 Task: Create a project with template Project Timeline with name TranceTech with privacy Public and in the team Recorders . Create three sections in the project as To-Do, Doing and Done.
Action: Mouse moved to (46, 50)
Screenshot: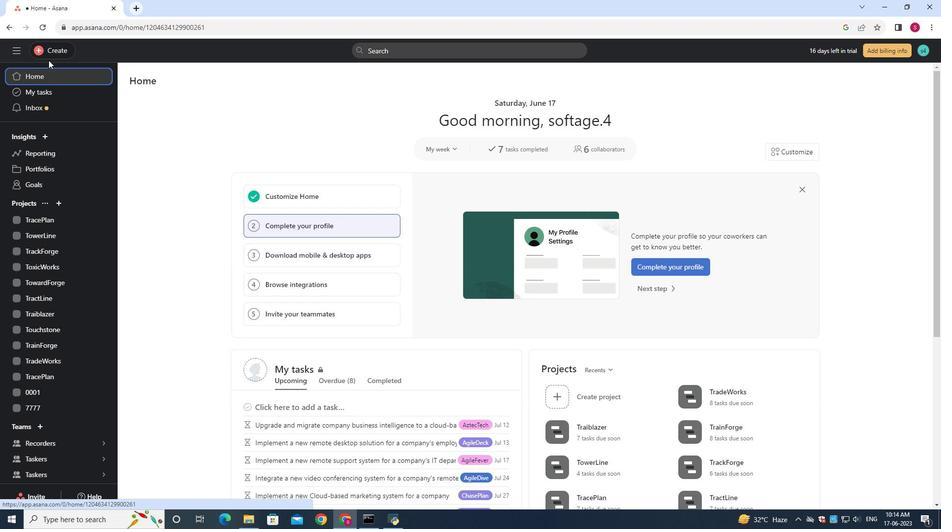 
Action: Mouse pressed left at (46, 50)
Screenshot: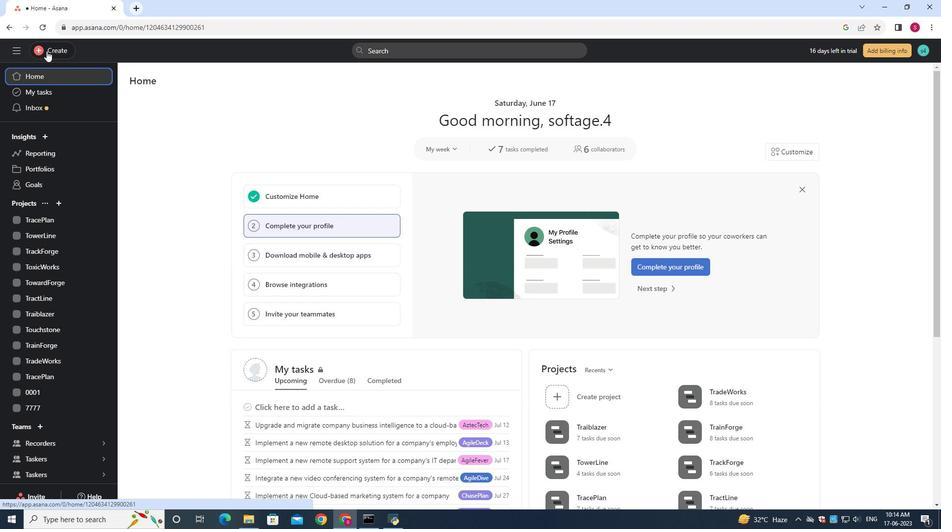 
Action: Mouse moved to (118, 74)
Screenshot: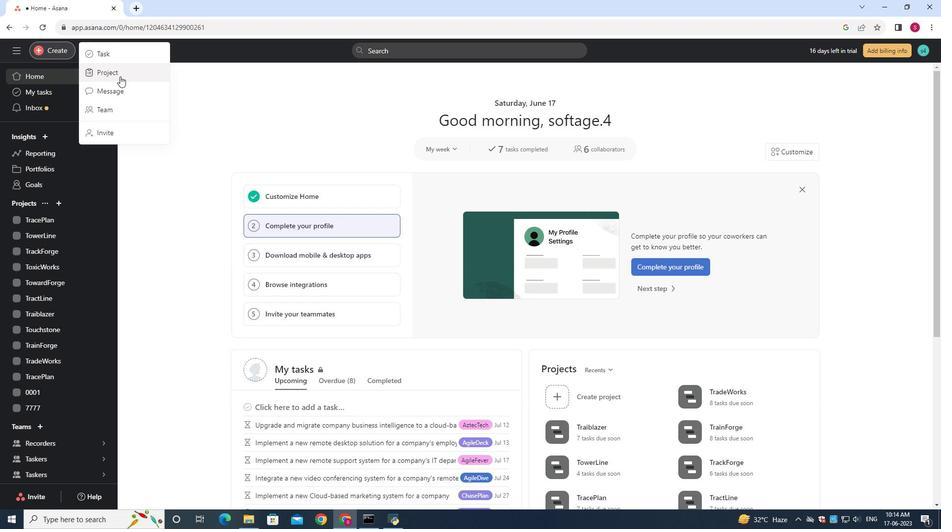 
Action: Mouse pressed left at (118, 74)
Screenshot: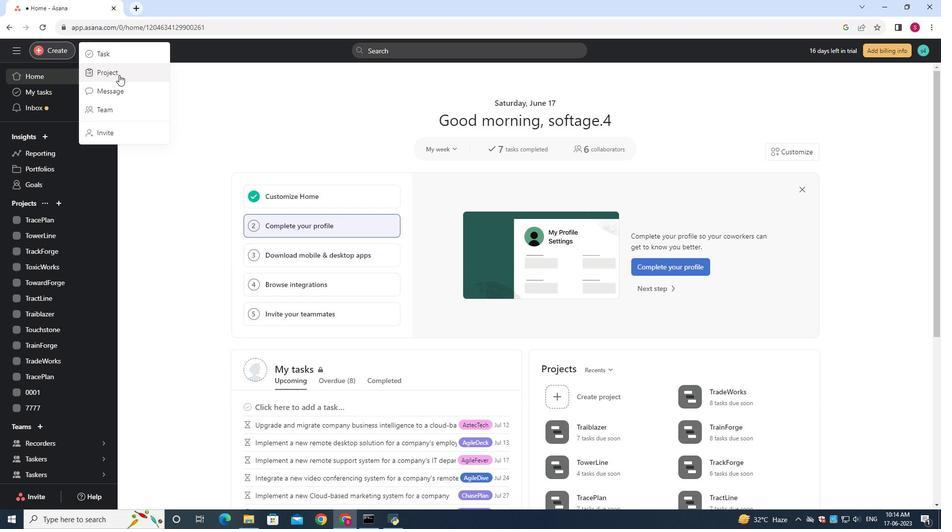 
Action: Mouse moved to (475, 278)
Screenshot: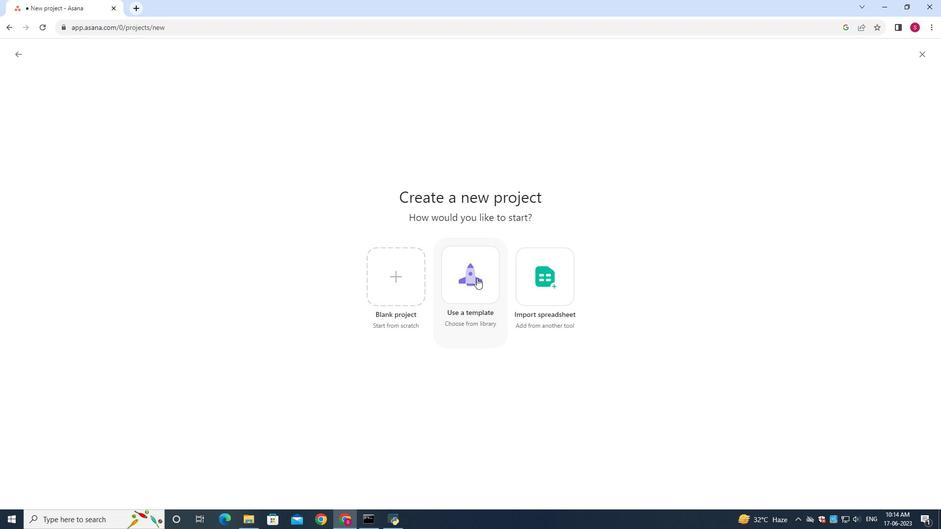
Action: Mouse pressed left at (475, 278)
Screenshot: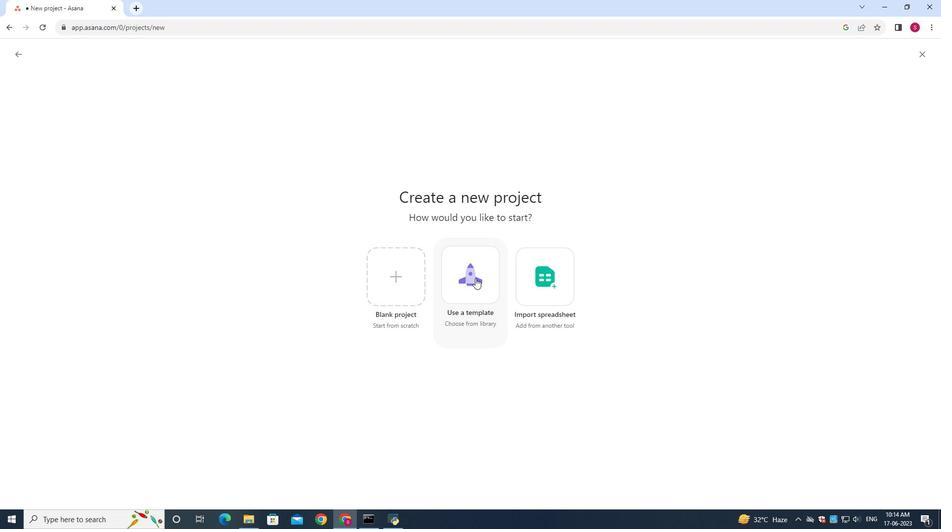 
Action: Mouse moved to (721, 77)
Screenshot: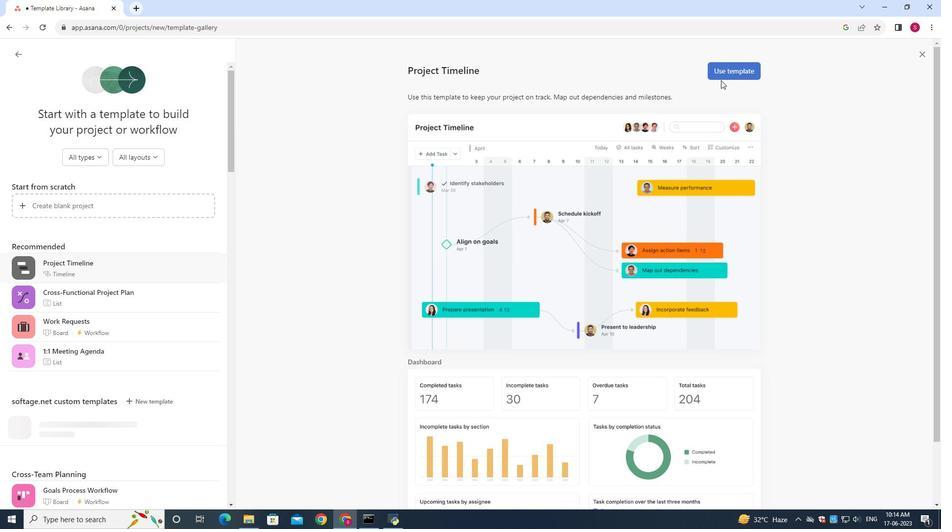 
Action: Mouse pressed left at (721, 77)
Screenshot: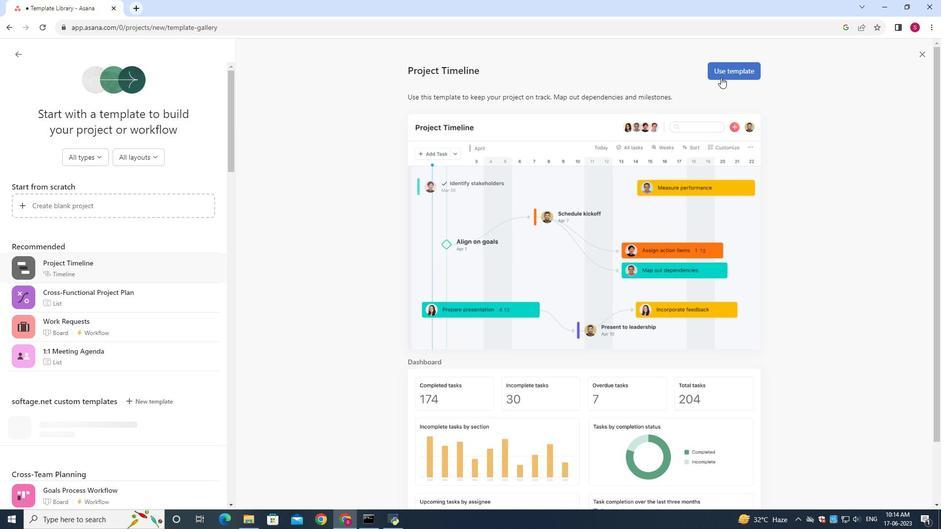 
Action: Mouse moved to (297, 181)
Screenshot: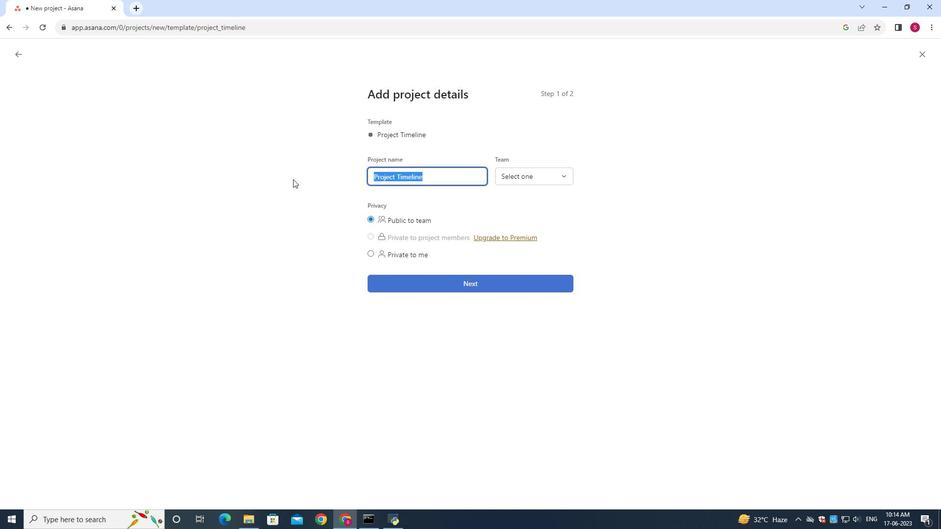 
Action: Key pressed <Key.backspace>
Screenshot: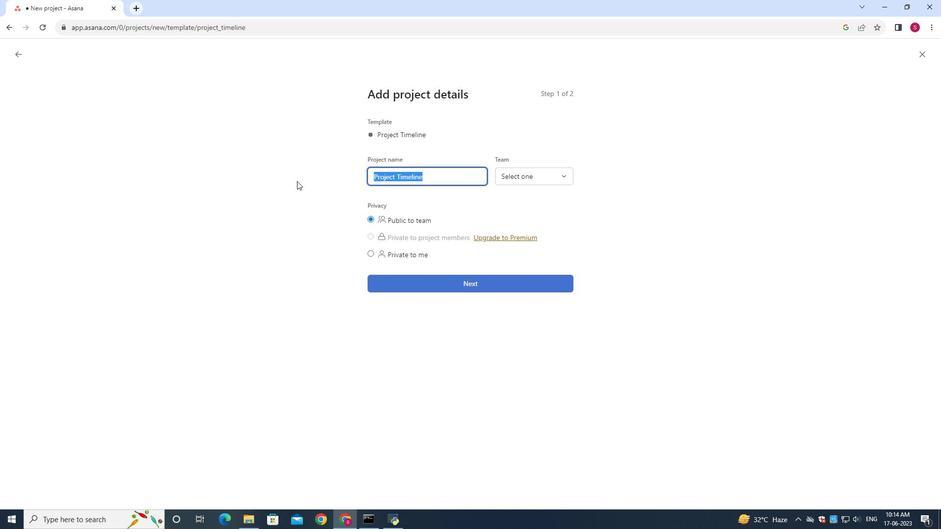 
Action: Mouse moved to (294, 180)
Screenshot: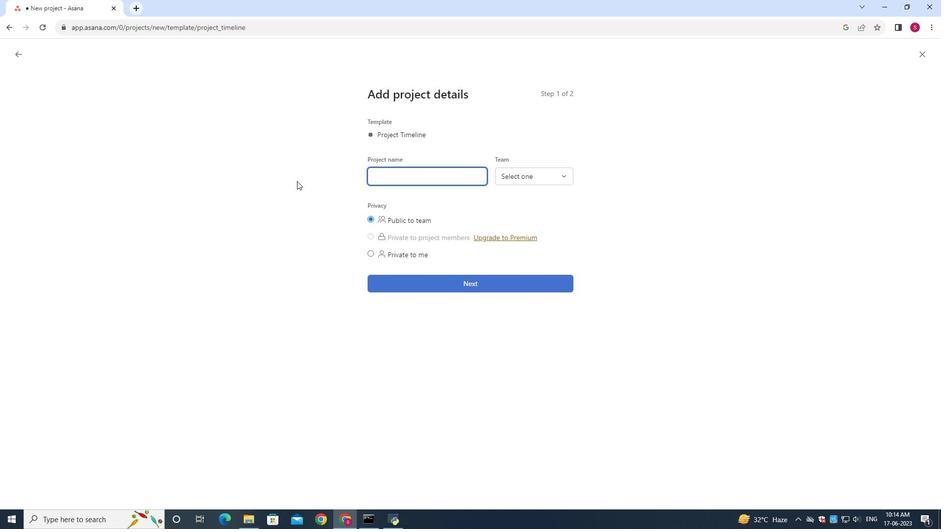 
Action: Key pressed <Key.shift><Key.shift><Key.shift><Key.shift><Key.shift><Key.shift><Key.shift><Key.shift><Key.shift><Key.shift><Key.shift><Key.shift><Key.shift><Key.shift><Key.shift><Key.shift><Key.shift><Key.shift><Key.shift><Key.shift><Key.shift><Key.shift><Key.shift><Key.shift><Key.shift><Key.shift><Key.shift><Key.shift><Key.shift><Key.shift><Key.shift><Key.shift><Key.shift><Key.shift><Key.shift><Key.shift><Key.shift><Key.shift><Key.shift><Key.shift><Key.shift><Key.shift><Key.shift><Key.shift><Key.shift><Key.shift><Key.shift><Key.shift><Key.shift><Key.shift><Key.shift><Key.shift><Key.shift><Key.shift><Key.shift><Key.shift><Key.shift><Key.shift><Key.shift><Key.shift><Key.shift>Trance<Key.shift><Key.shift><Key.shift><Key.shift><Key.shift>Tech
Screenshot: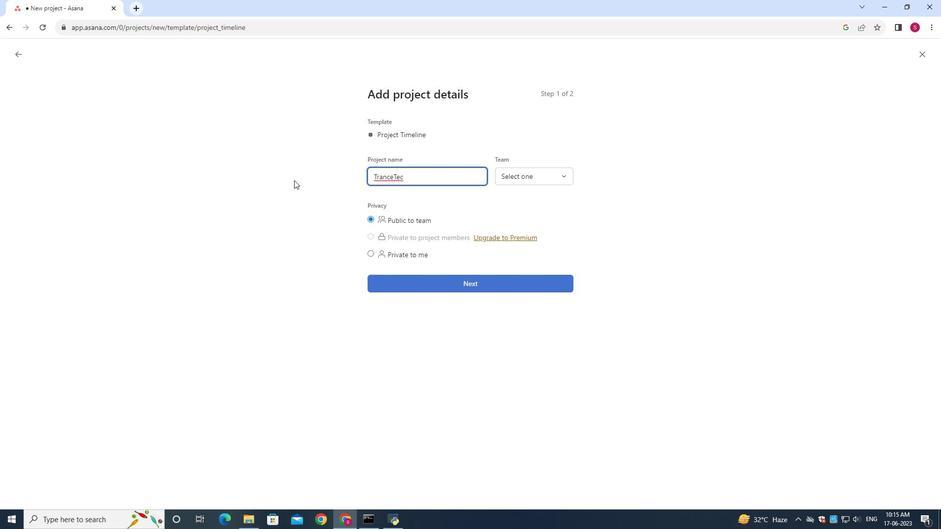 
Action: Mouse moved to (521, 177)
Screenshot: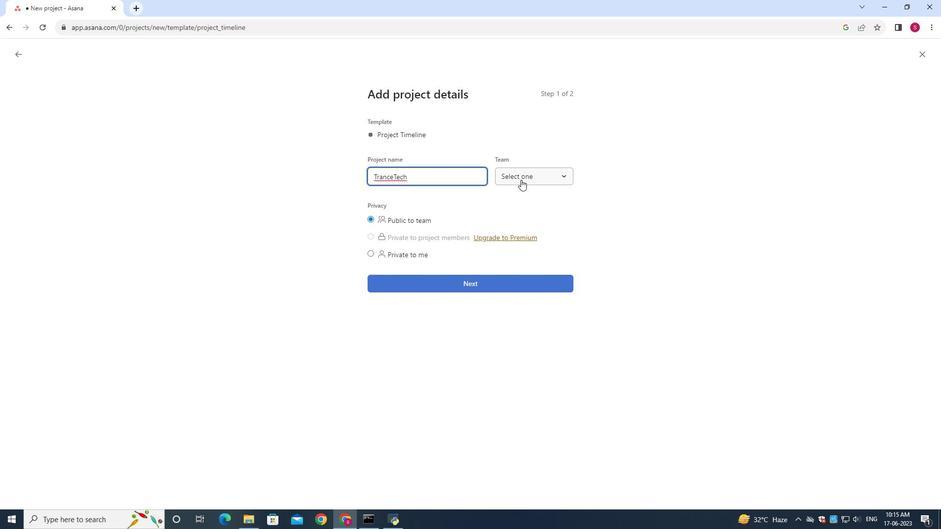 
Action: Mouse pressed left at (521, 177)
Screenshot: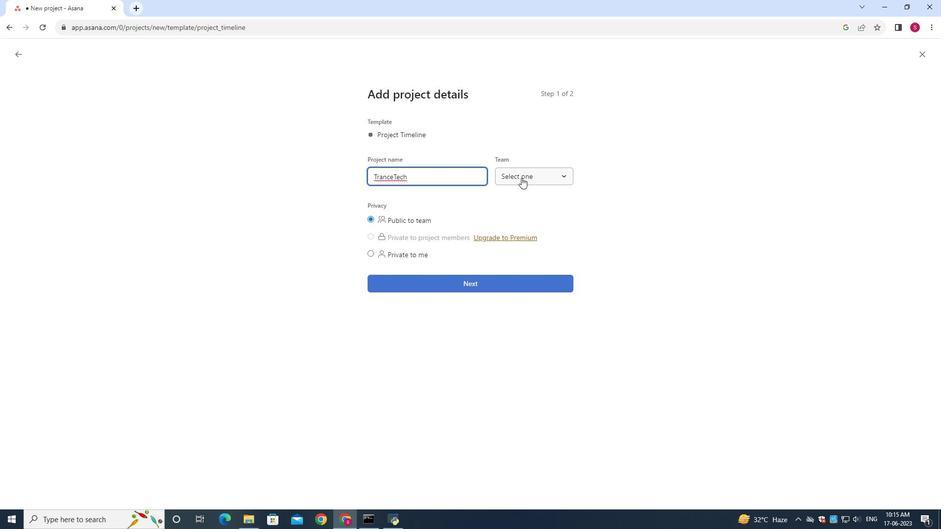
Action: Mouse moved to (528, 243)
Screenshot: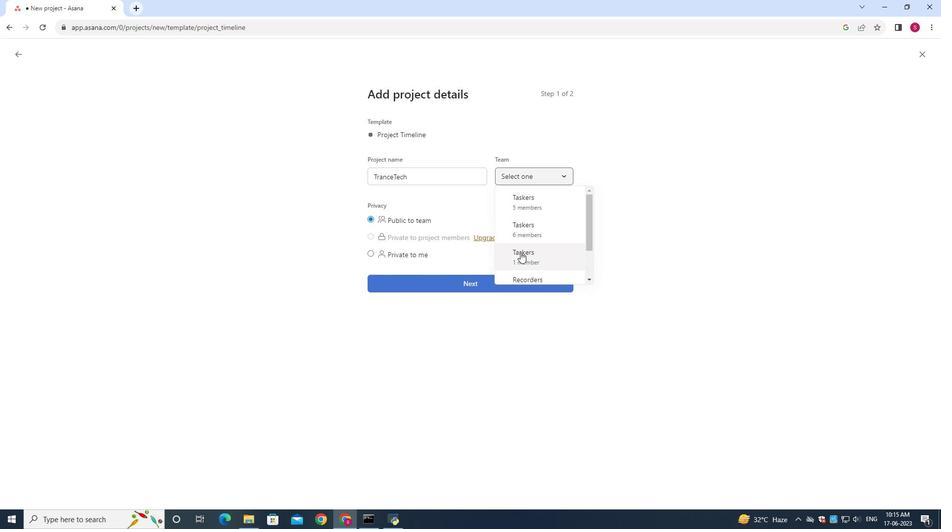 
Action: Mouse scrolled (528, 242) with delta (0, 0)
Screenshot: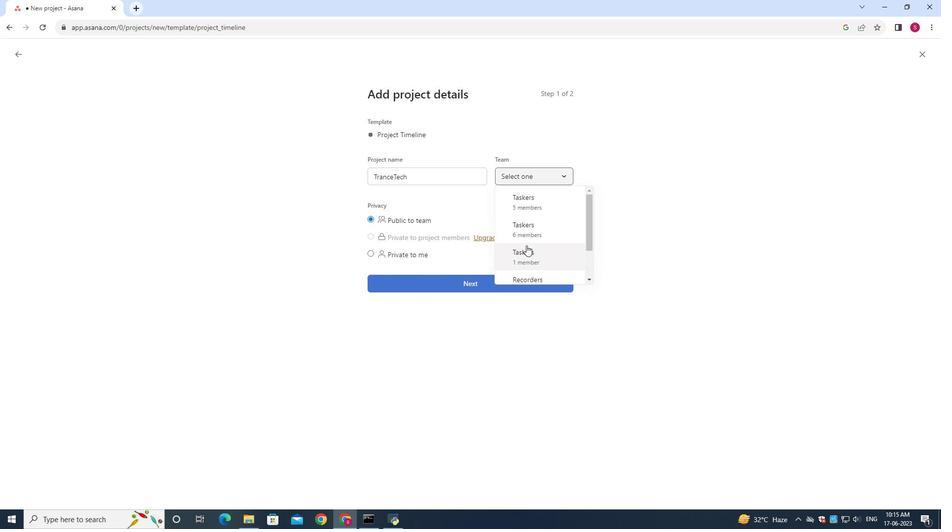 
Action: Mouse scrolled (528, 242) with delta (0, 0)
Screenshot: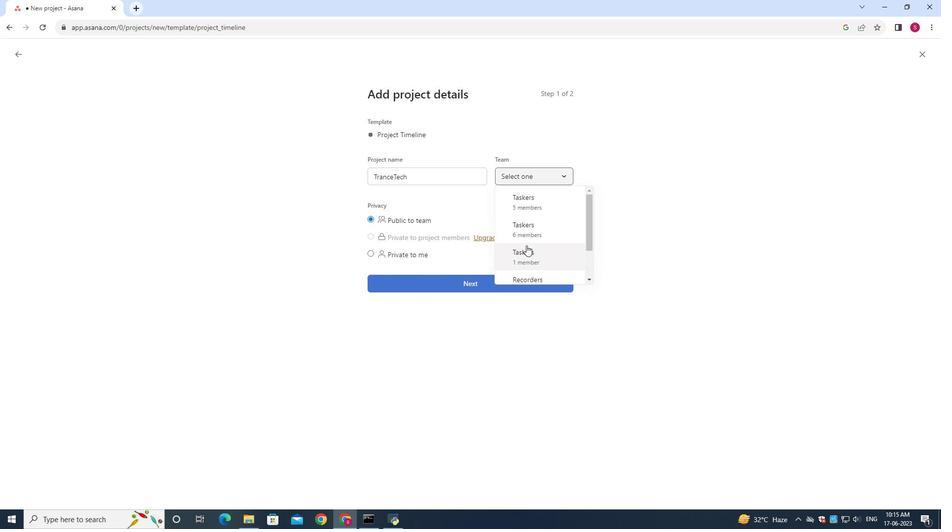 
Action: Mouse moved to (528, 243)
Screenshot: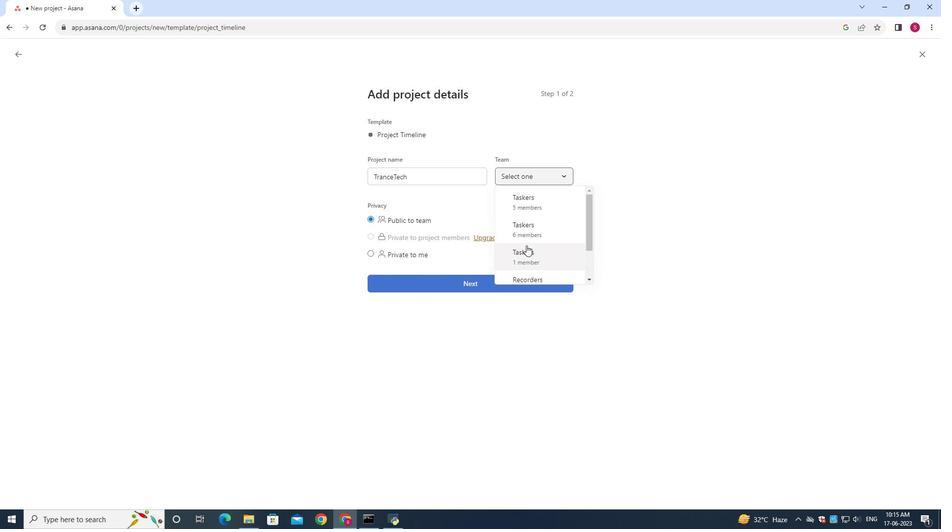 
Action: Mouse scrolled (528, 242) with delta (0, 0)
Screenshot: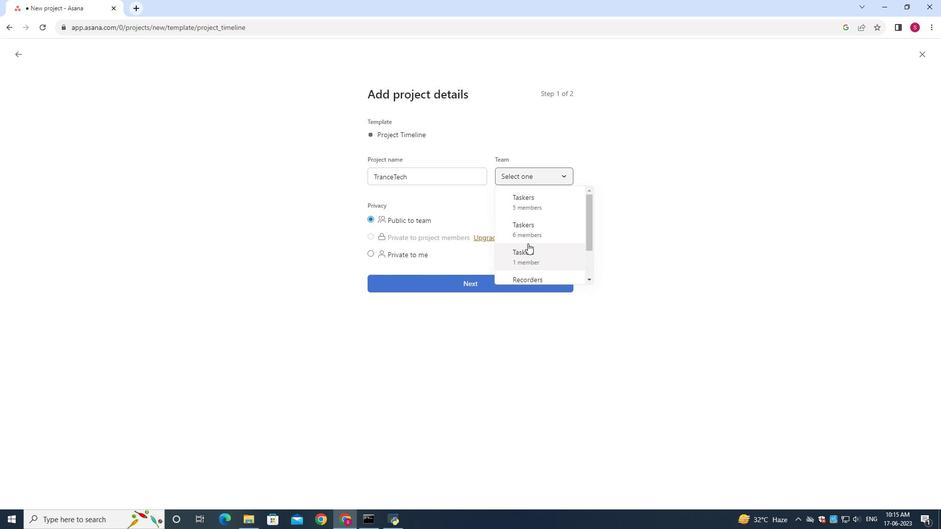 
Action: Mouse scrolled (528, 242) with delta (0, 0)
Screenshot: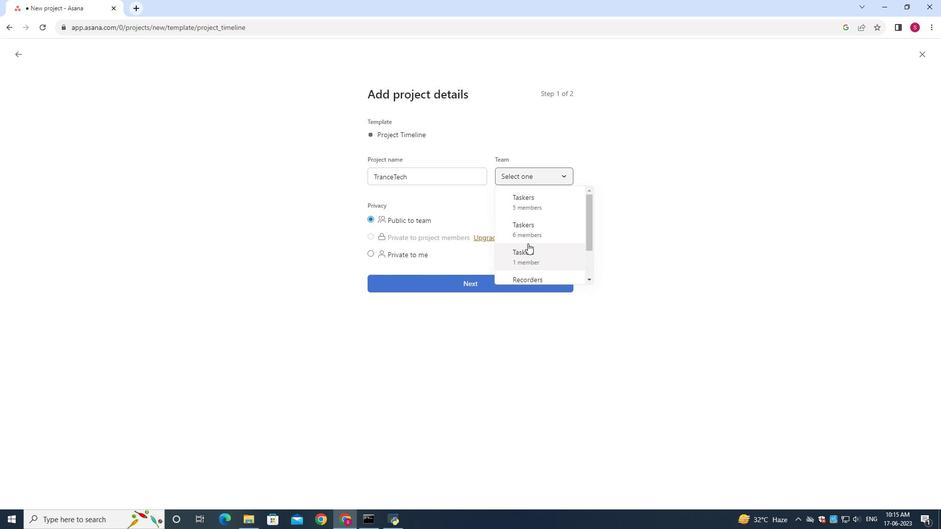 
Action: Mouse scrolled (528, 242) with delta (0, 0)
Screenshot: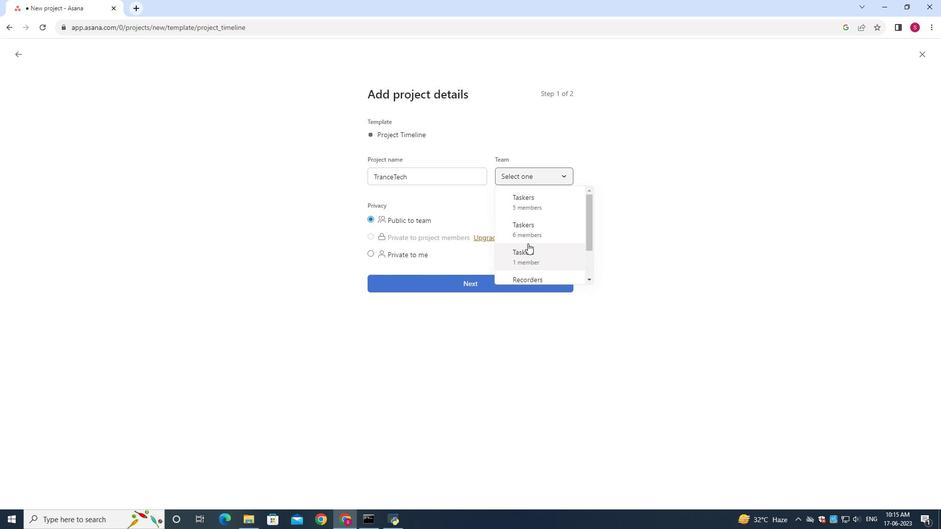 
Action: Mouse scrolled (528, 242) with delta (0, 0)
Screenshot: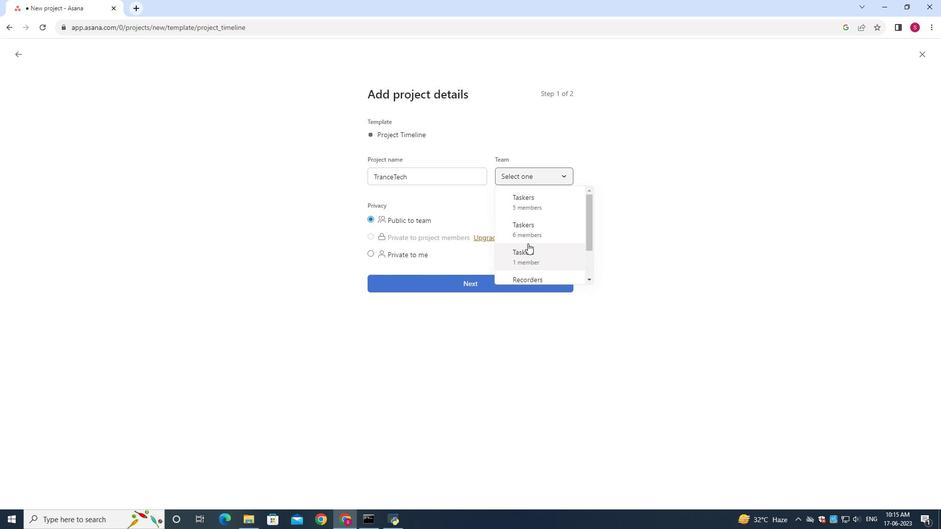 
Action: Mouse moved to (528, 243)
Screenshot: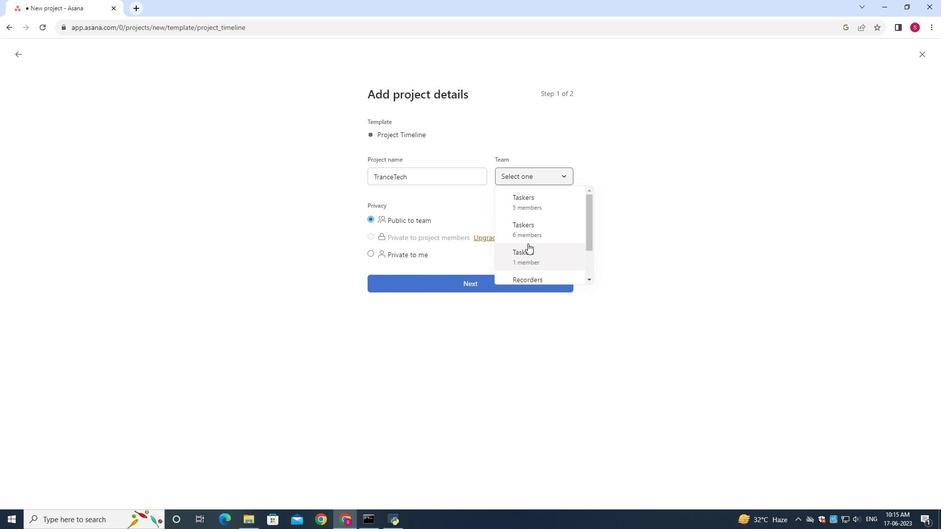 
Action: Mouse scrolled (528, 242) with delta (0, 0)
Screenshot: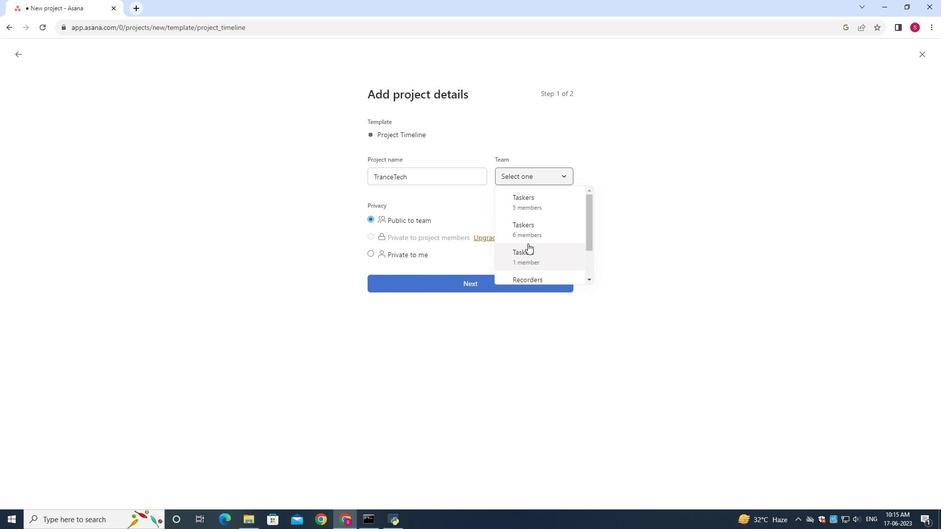 
Action: Mouse moved to (527, 244)
Screenshot: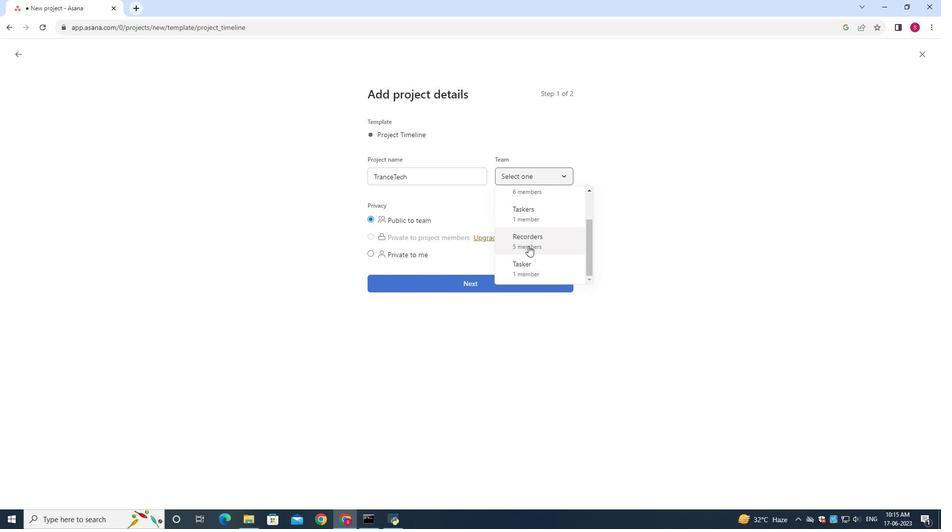 
Action: Mouse pressed left at (527, 244)
Screenshot: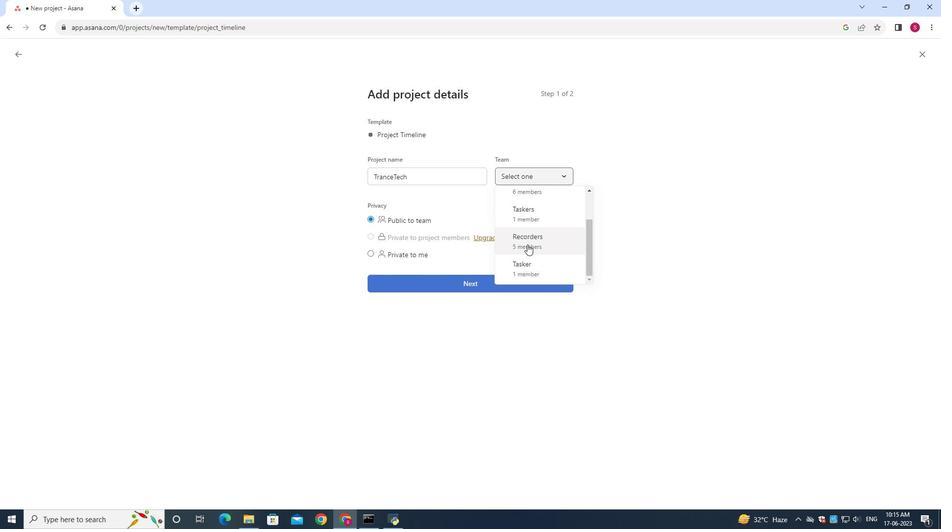 
Action: Mouse moved to (375, 217)
Screenshot: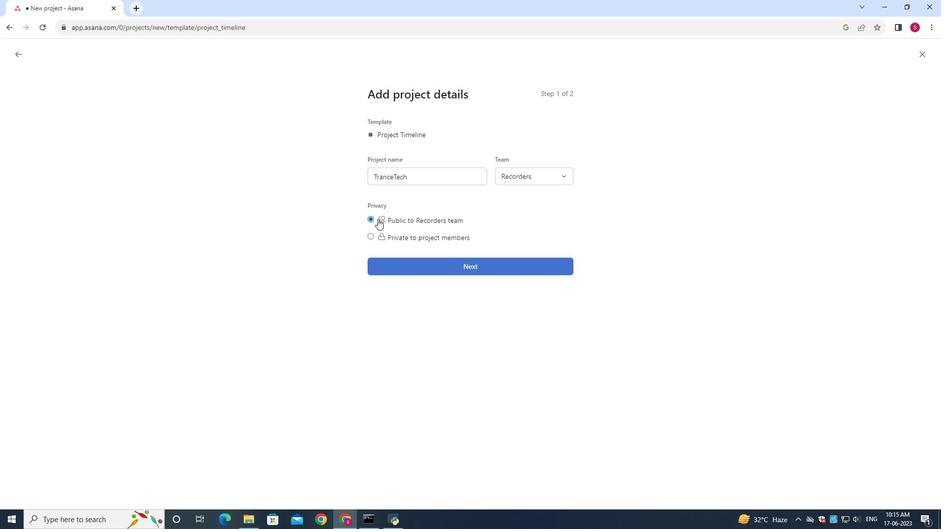 
Action: Mouse pressed left at (375, 217)
Screenshot: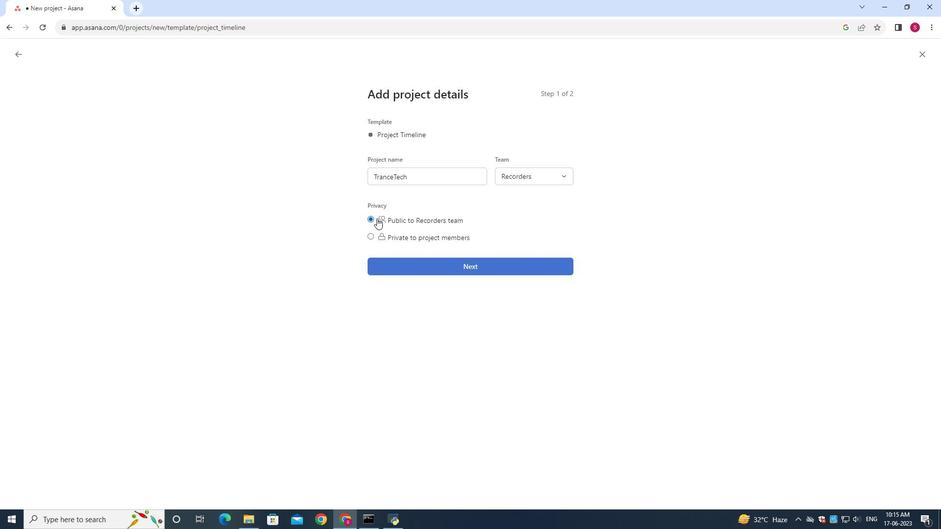 
Action: Mouse moved to (467, 264)
Screenshot: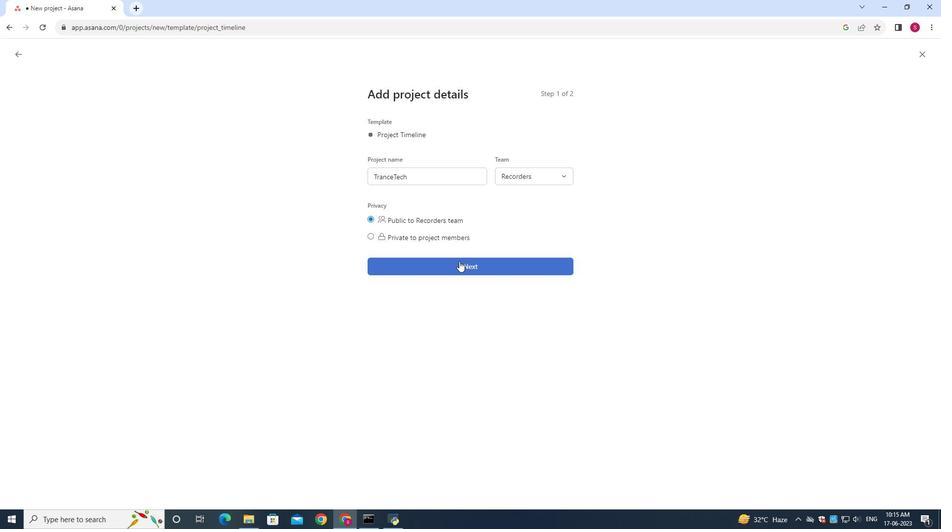 
Action: Mouse pressed left at (467, 264)
Screenshot: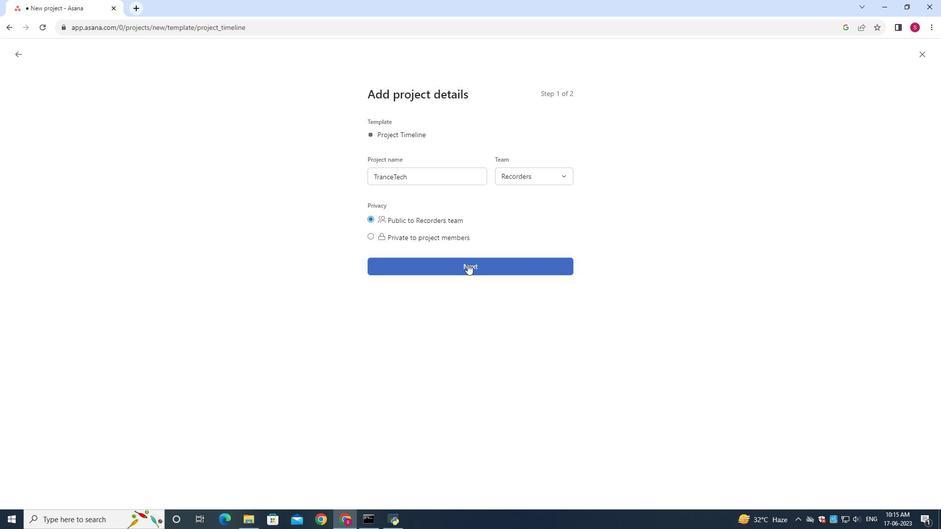 
Action: Mouse moved to (518, 294)
Screenshot: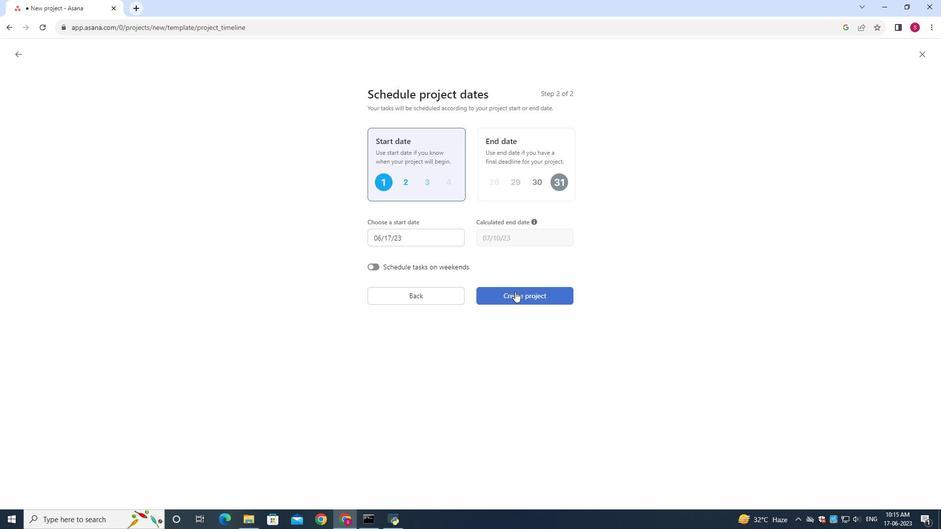 
Action: Mouse pressed left at (518, 294)
Screenshot: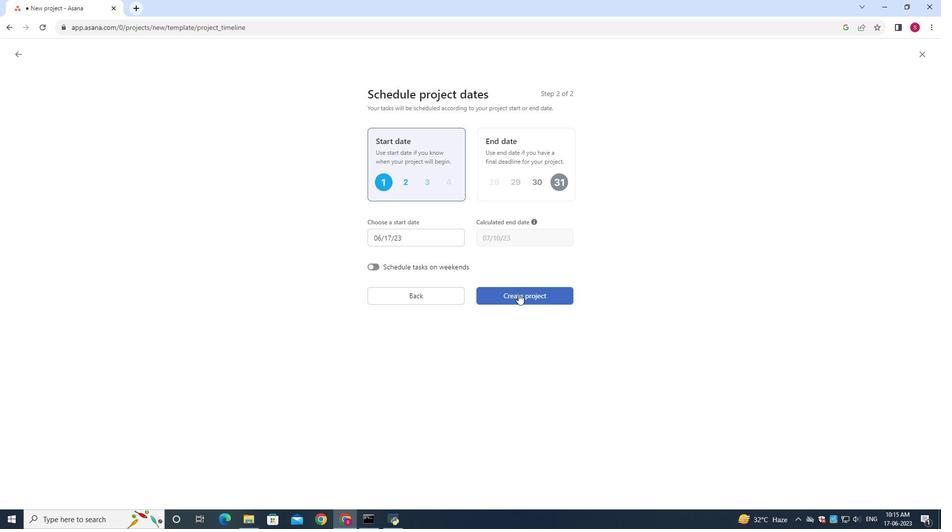 
Action: Mouse moved to (172, 326)
Screenshot: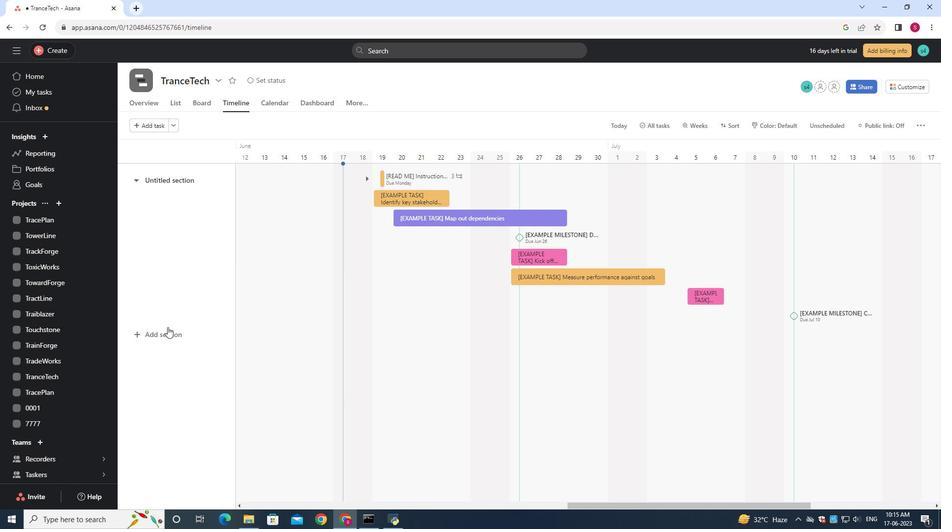 
Action: Mouse scrolled (172, 326) with delta (0, 0)
Screenshot: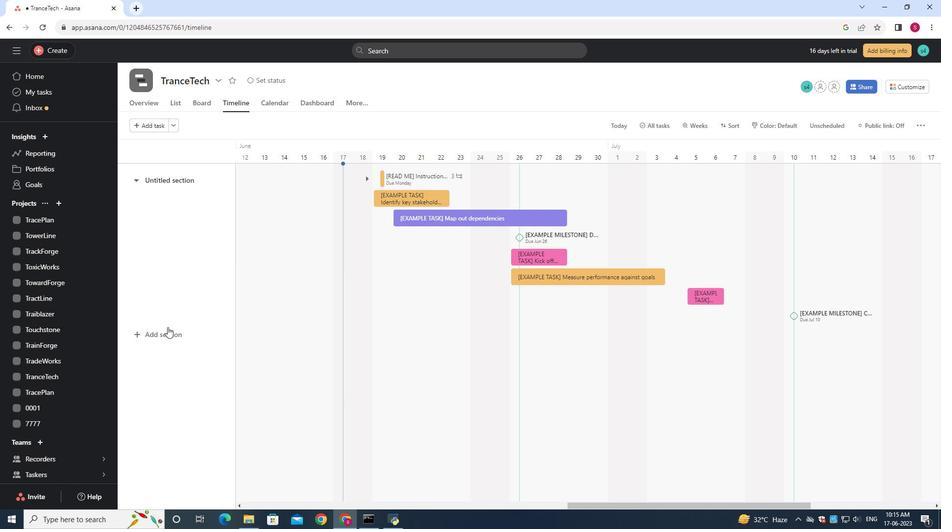 
Action: Mouse moved to (172, 326)
Screenshot: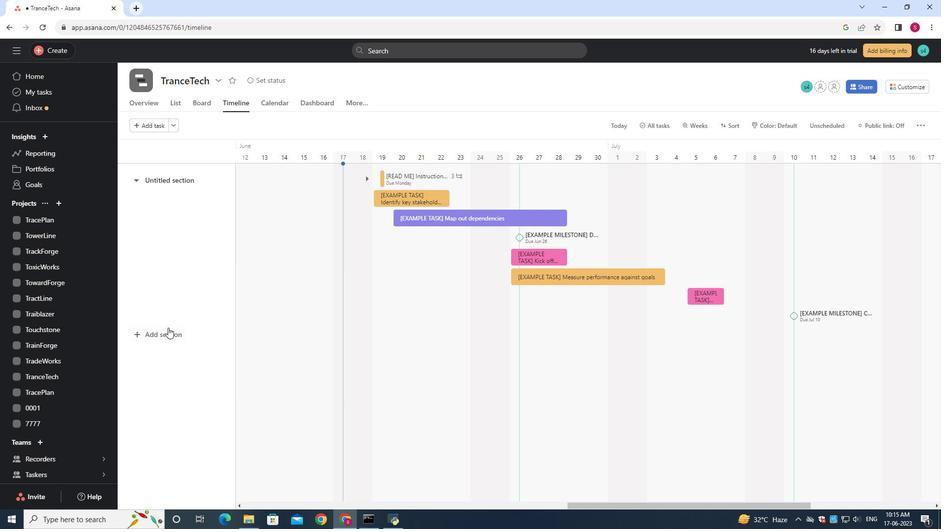 
Action: Mouse scrolled (172, 326) with delta (0, 0)
Screenshot: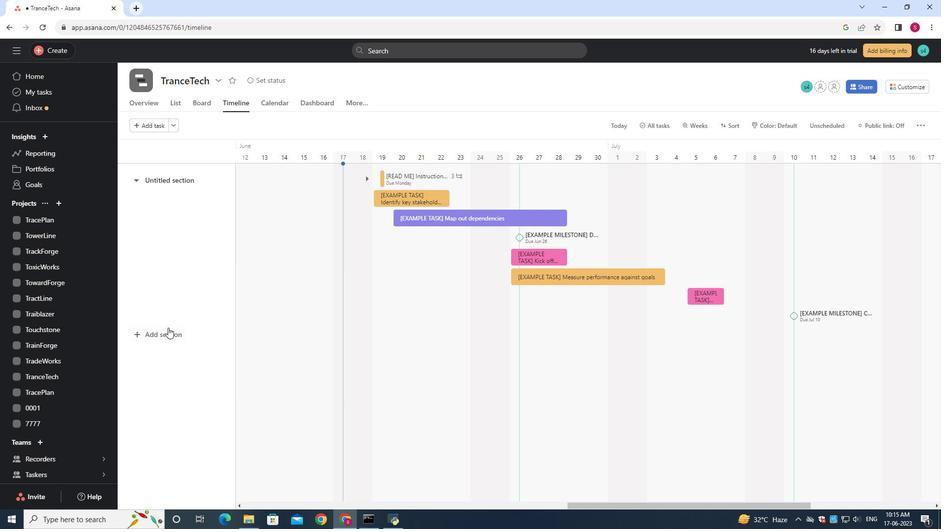 
Action: Mouse moved to (173, 326)
Screenshot: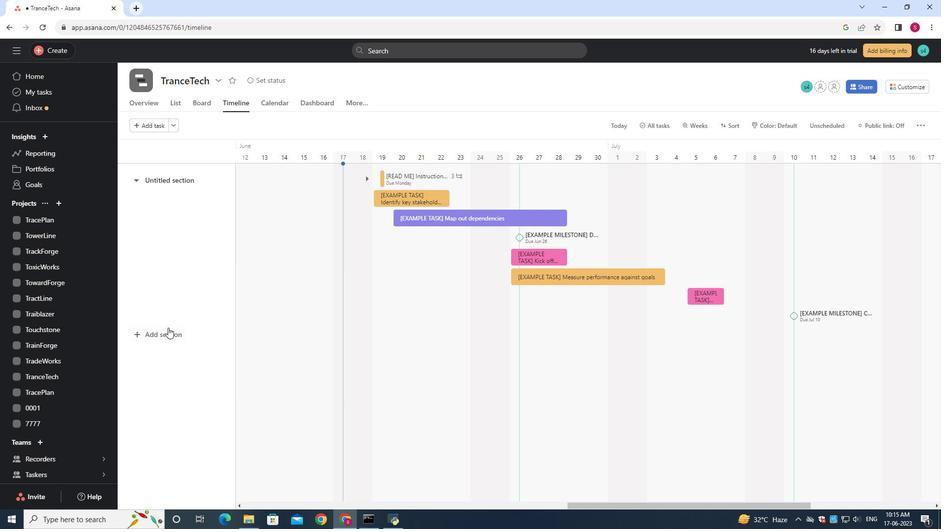 
Action: Mouse scrolled (172, 326) with delta (0, 0)
Screenshot: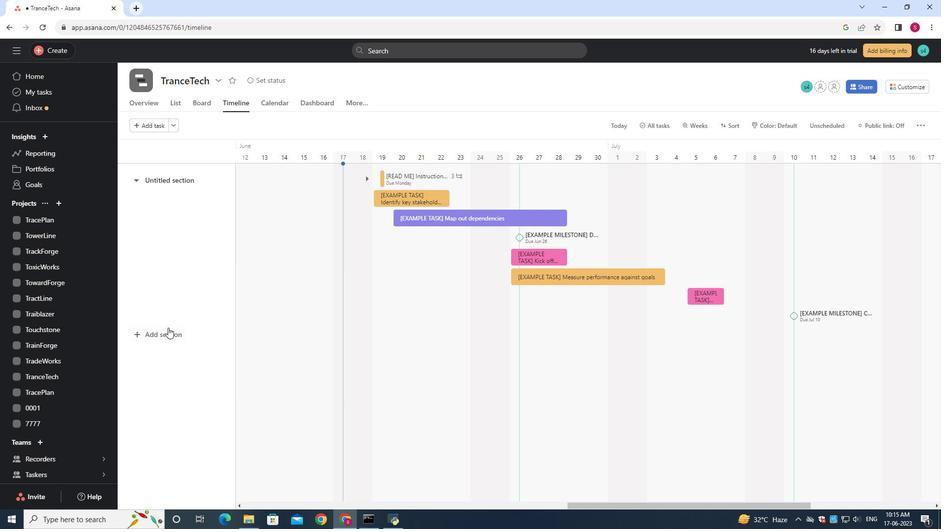 
Action: Mouse moved to (175, 323)
Screenshot: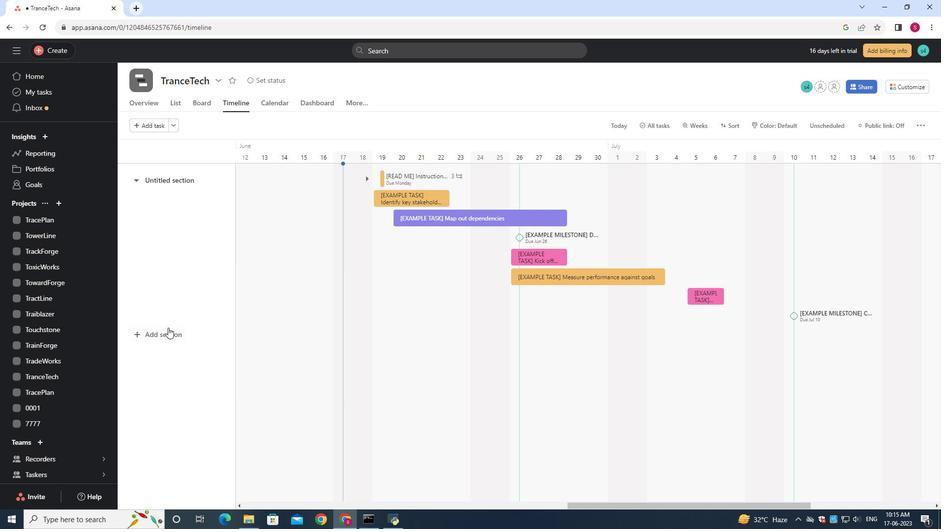 
Action: Mouse scrolled (173, 325) with delta (0, 0)
Screenshot: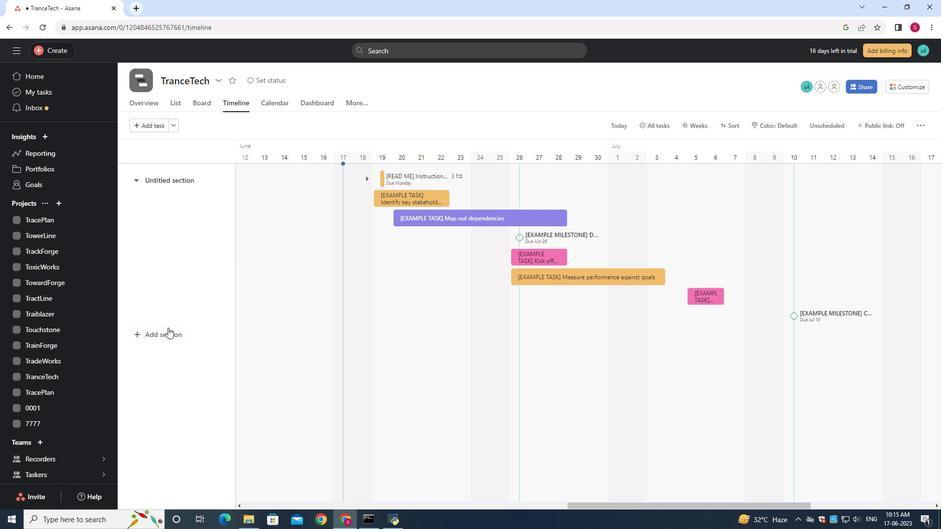 
Action: Mouse moved to (177, 319)
Screenshot: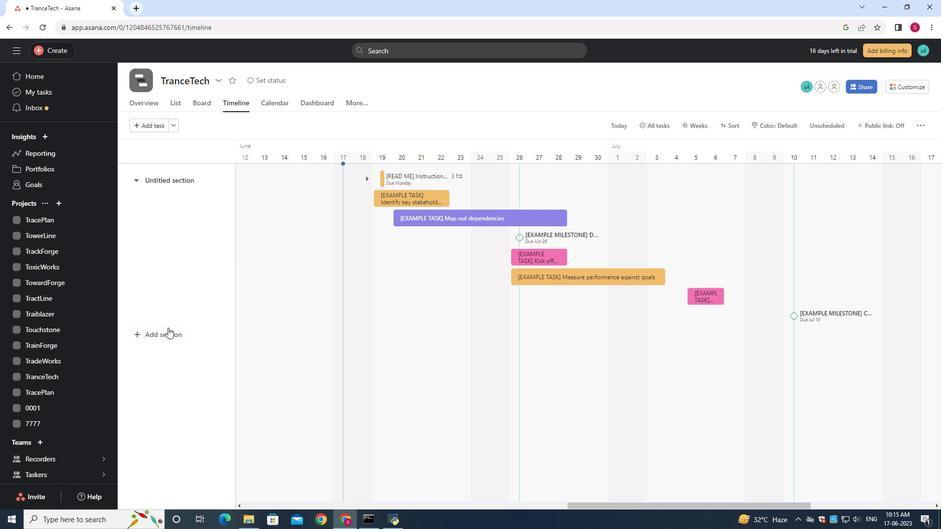 
Action: Mouse scrolled (175, 322) with delta (0, 0)
Screenshot: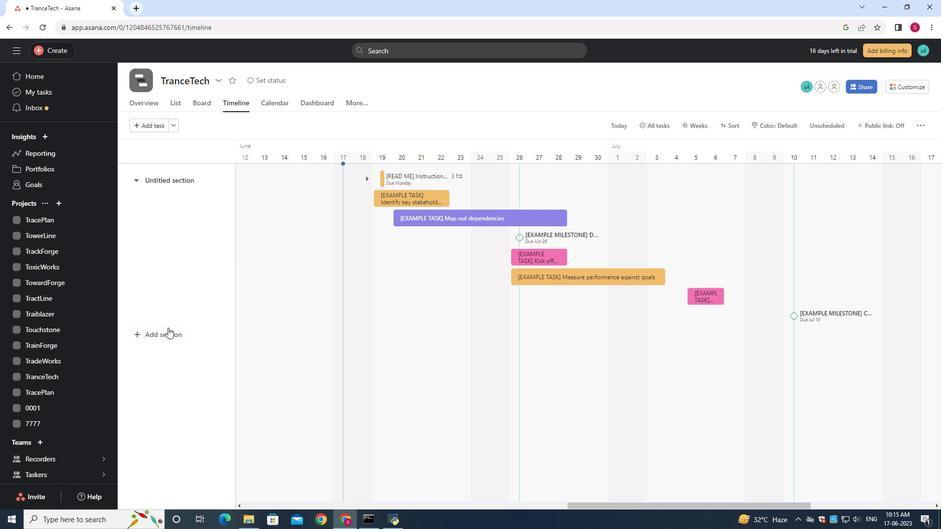 
Action: Mouse moved to (178, 317)
Screenshot: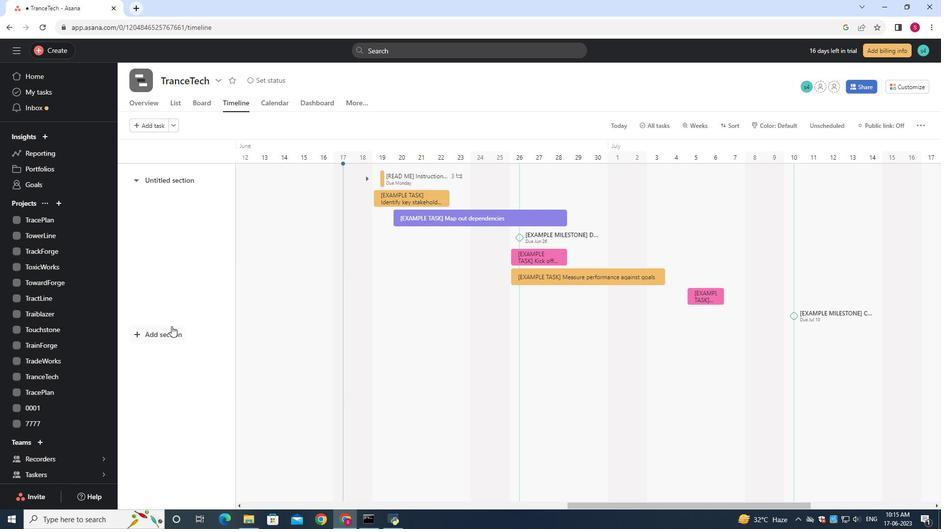 
Action: Mouse scrolled (177, 319) with delta (0, 0)
Screenshot: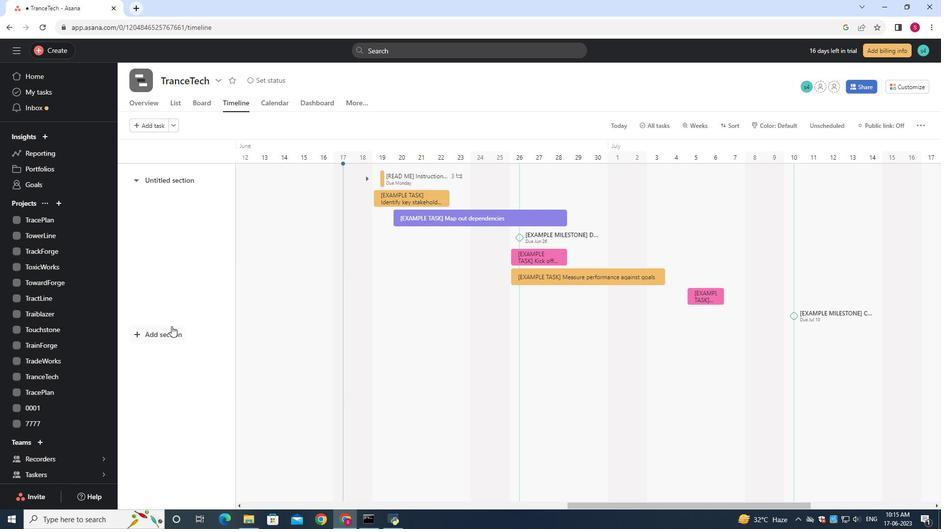 
Action: Mouse moved to (178, 316)
Screenshot: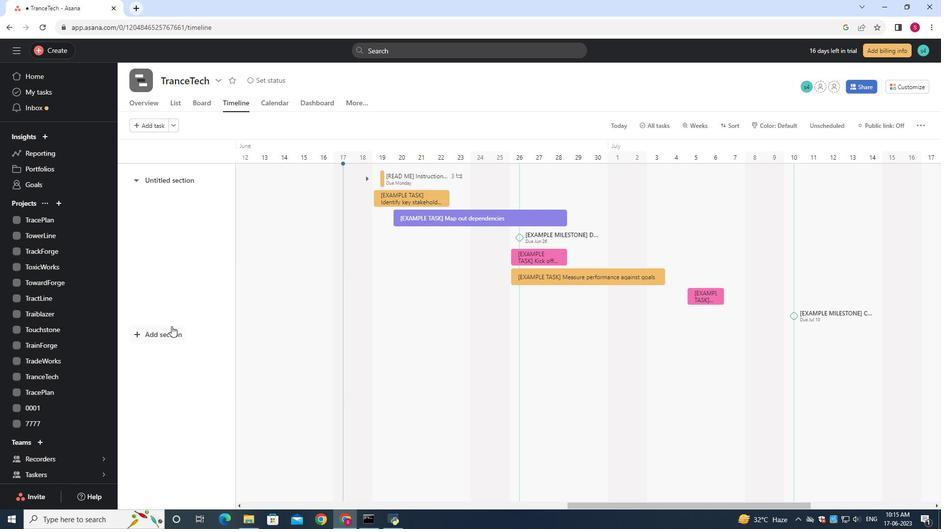 
Action: Mouse scrolled (178, 316) with delta (0, 0)
Screenshot: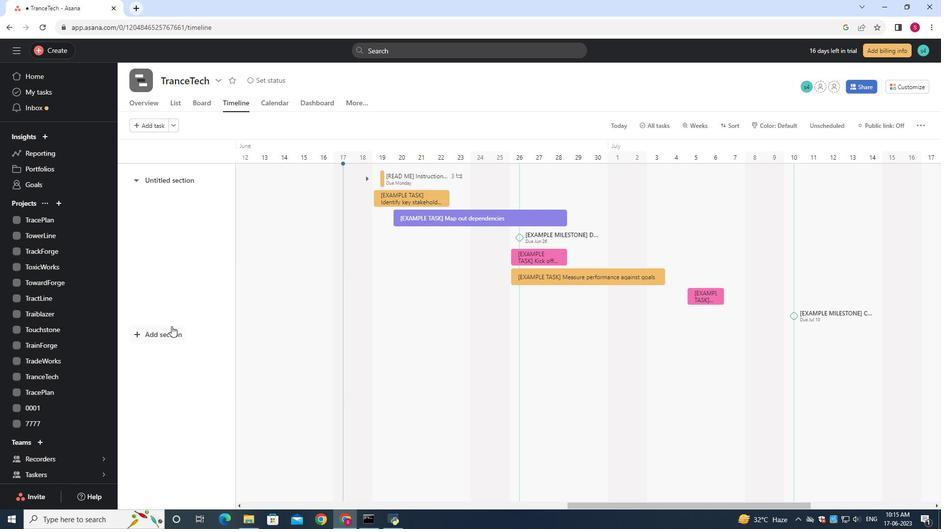 
Action: Mouse moved to (155, 332)
Screenshot: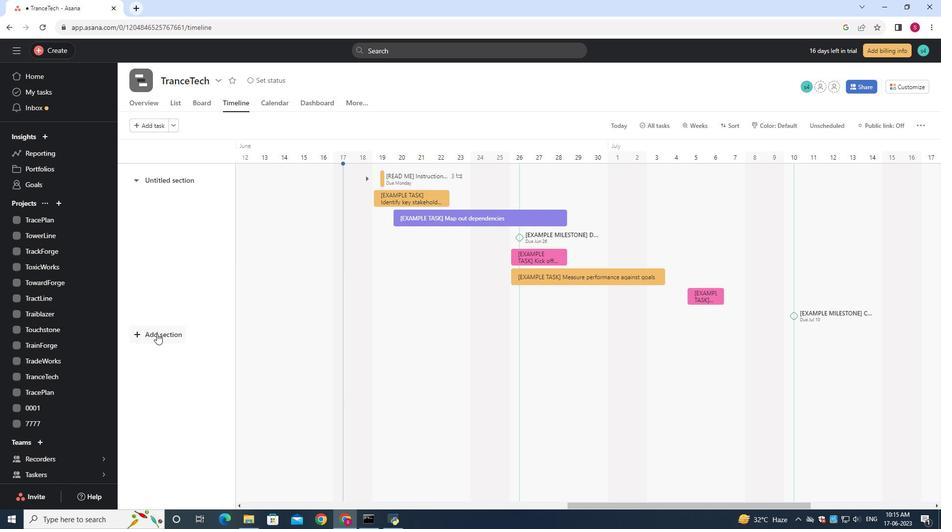 
Action: Mouse pressed left at (155, 332)
Screenshot: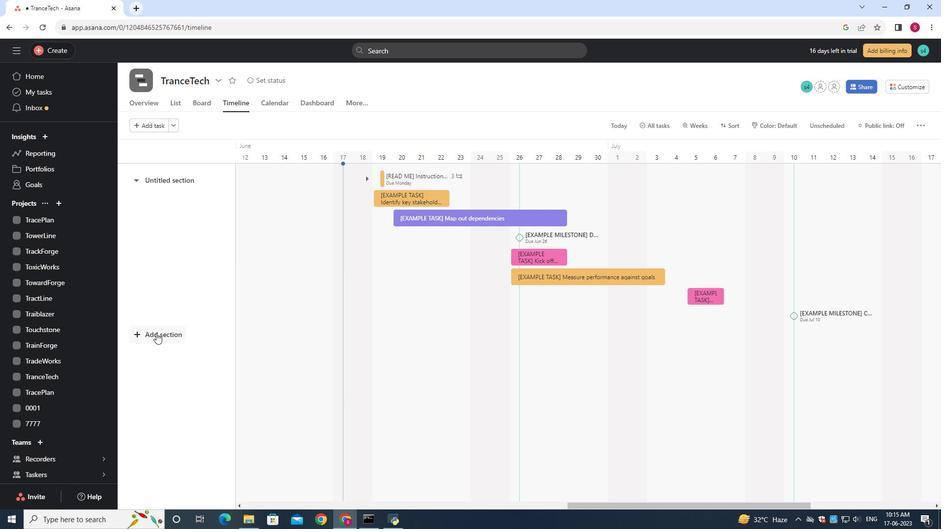 
Action: Key pressed <Key.shift><Key.shift><Key.shift><Key.shift><Key.shift><Key.shift><Key.shift><Key.shift><Key.shift><Key.shift><Key.shift><Key.shift><Key.shift><Key.shift><Key.shift><Key.shift><Key.shift><Key.shift><Key.shift><Key.shift><Key.shift><Key.shift><Key.shift><Key.shift><Key.shift><Key.shift><Key.shift><Key.shift><Key.shift>To-<Key.space><Key.shift><Key.shift><Key.shift><Key.shift><Key.shift><Key.shift><Key.shift><Key.shift><Key.shift><Key.shift><Key.shift><Key.shift><Key.shift><Key.shift><Key.shift><Key.shift><Key.shift><Key.shift><Key.shift><Key.shift><Key.shift><Key.shift><Key.shift><Key.shift><Key.shift><Key.shift><Key.shift><Key.shift><Key.shift><Key.shift><Key.shift><Key.shift><Key.shift><Key.shift>DO<Key.enter>
Screenshot: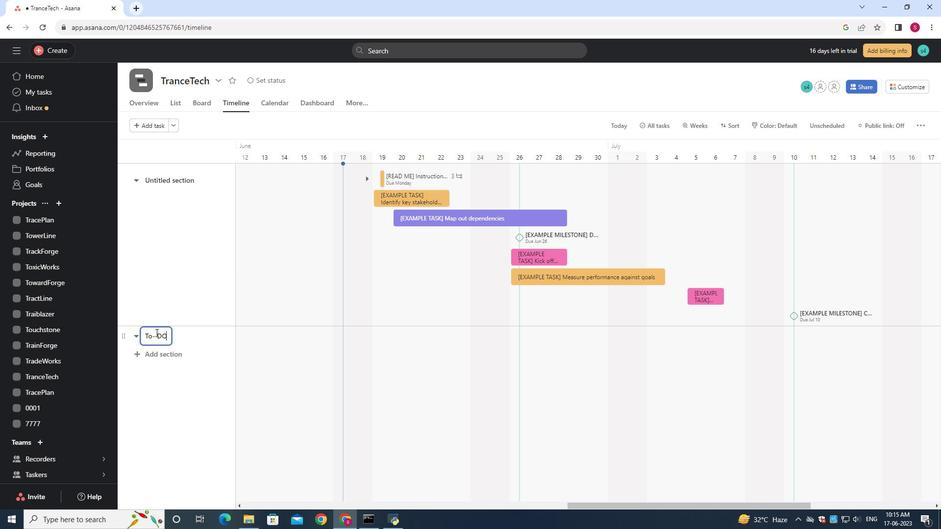 
Action: Mouse moved to (160, 354)
Screenshot: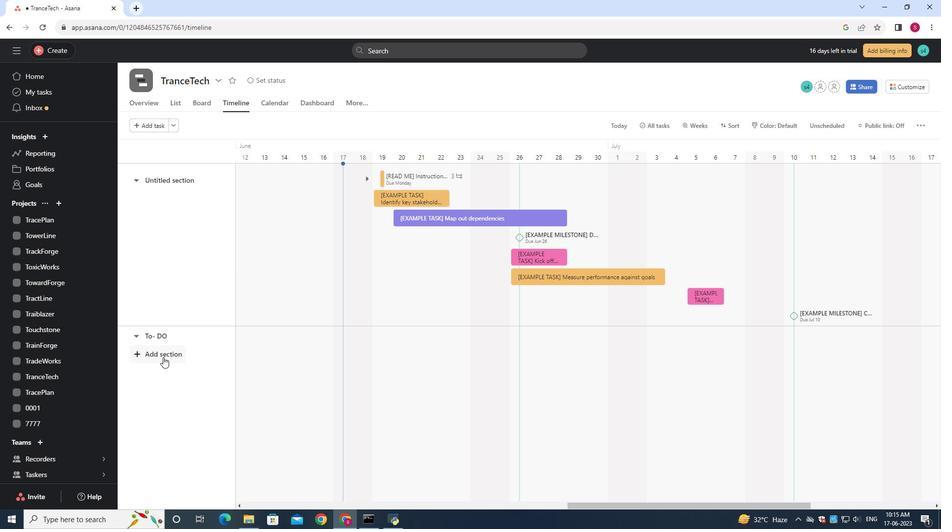 
Action: Mouse pressed left at (160, 354)
Screenshot: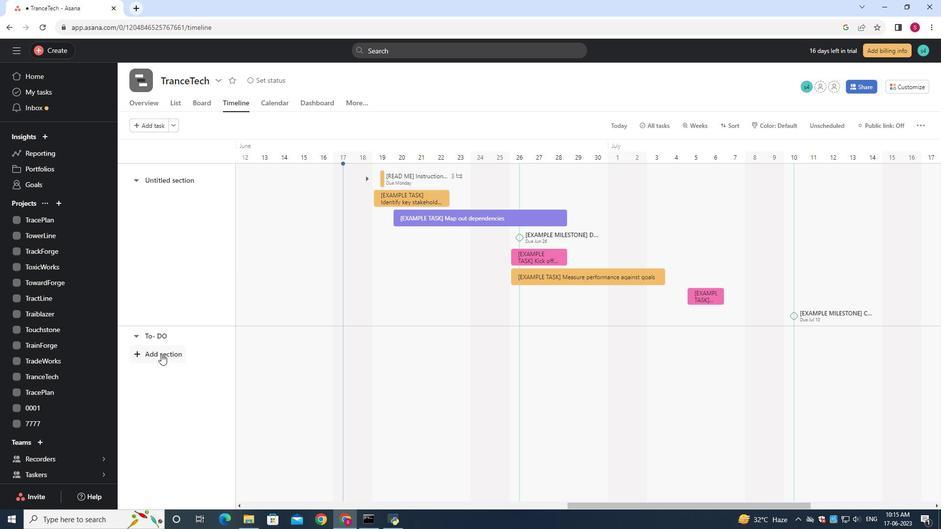 
Action: Mouse moved to (166, 334)
Screenshot: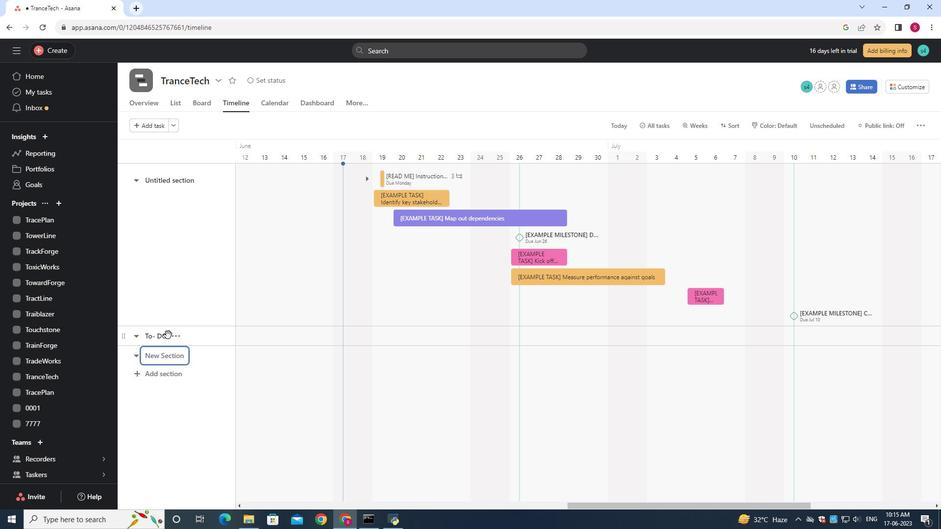 
Action: Mouse pressed left at (166, 334)
Screenshot: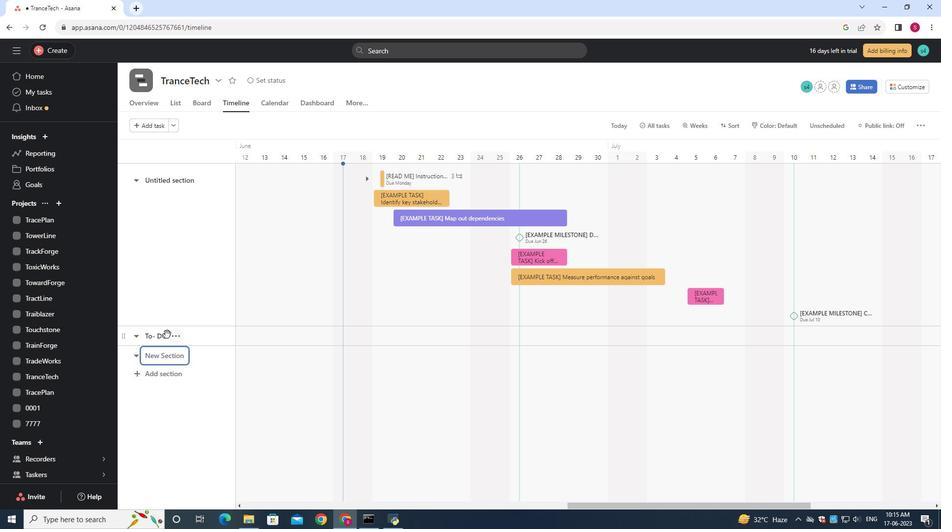 
Action: Mouse moved to (168, 335)
Screenshot: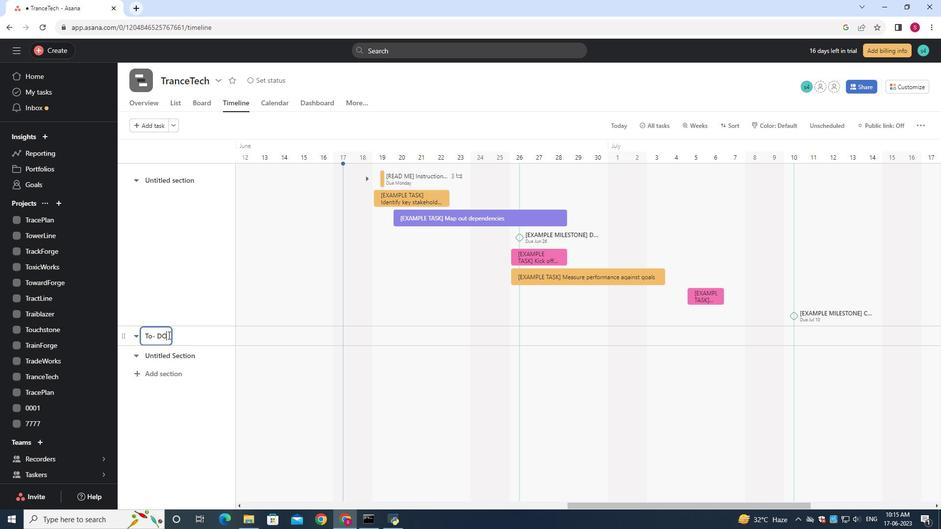 
Action: Key pressed <Key.backspace>o
Screenshot: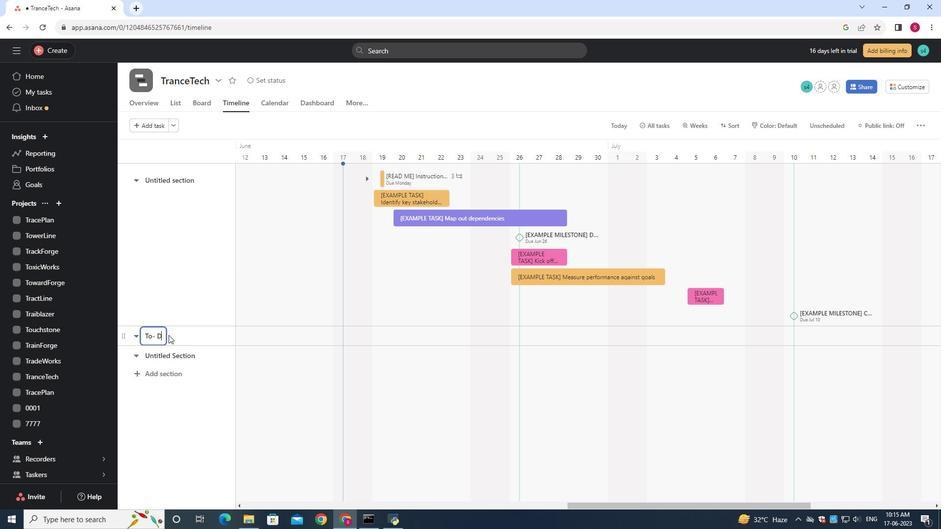 
Action: Mouse moved to (153, 355)
Screenshot: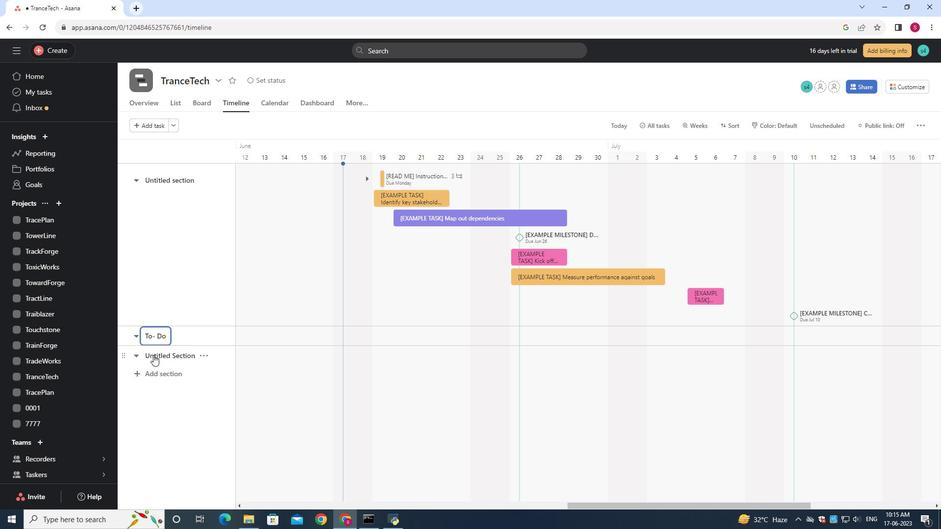 
Action: Mouse pressed left at (153, 355)
Screenshot: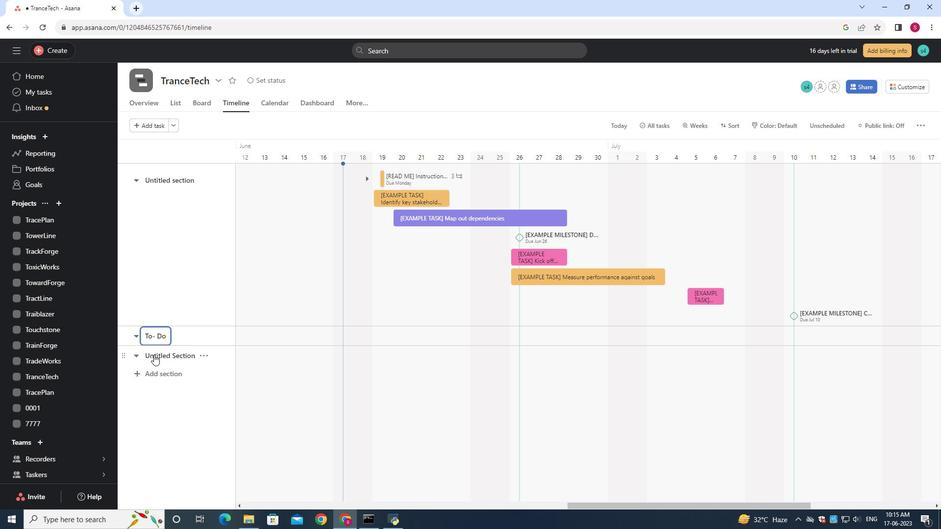 
Action: Mouse moved to (163, 355)
Screenshot: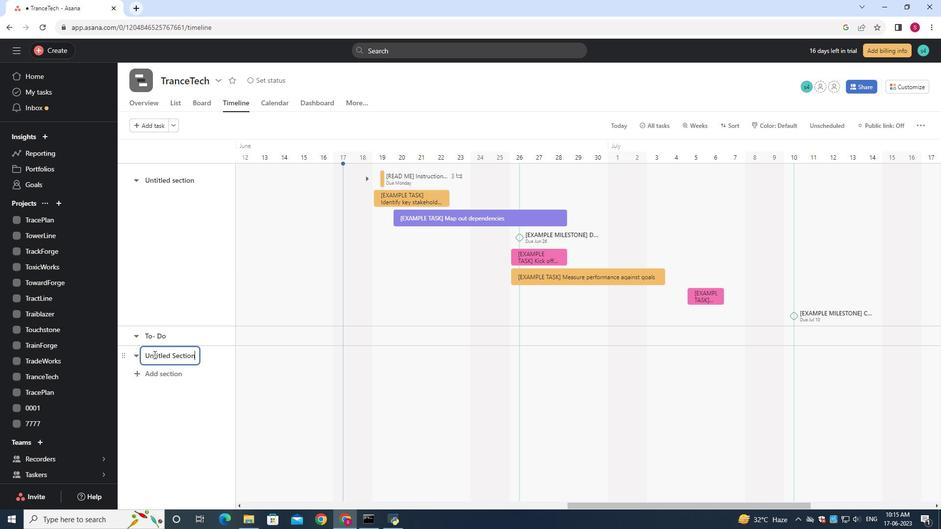 
Action: Key pressed <Key.backspace><Key.backspace><Key.backspace><Key.backspace><Key.backspace><Key.backspace><Key.backspace><Key.backspace><Key.backspace><Key.backspace><Key.backspace><Key.backspace><Key.backspace><Key.backspace><Key.backspace><Key.backspace><Key.backspace><Key.backspace><Key.backspace><Key.shift>Doing
Screenshot: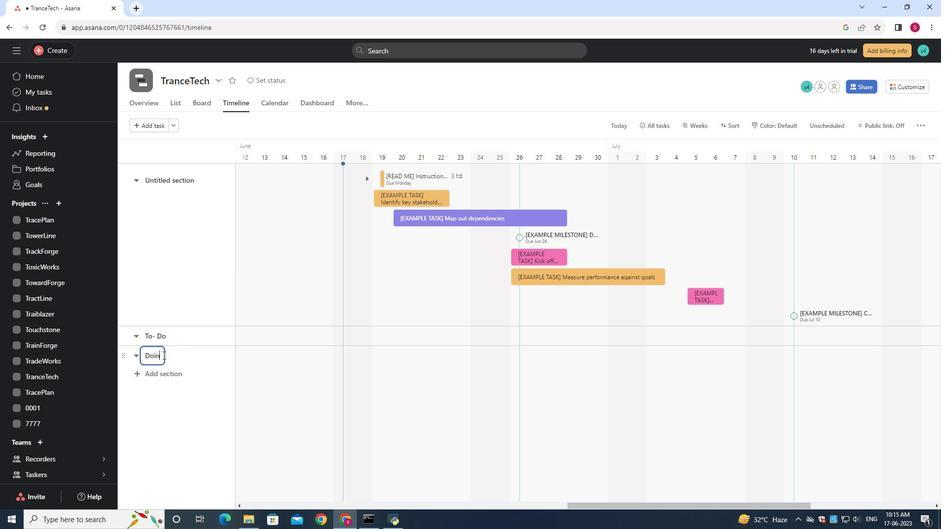 
Action: Mouse moved to (156, 375)
Screenshot: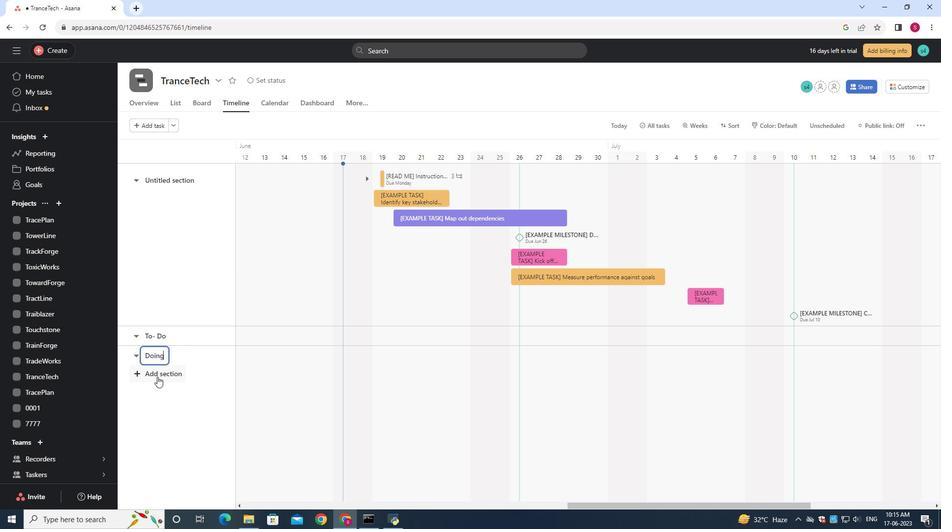 
Action: Mouse pressed left at (156, 375)
Screenshot: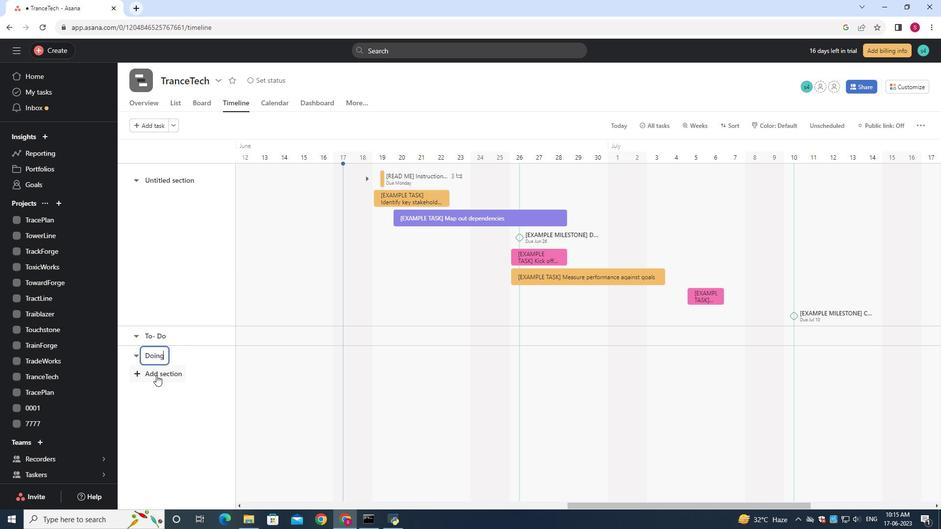 
Action: Mouse moved to (156, 375)
Screenshot: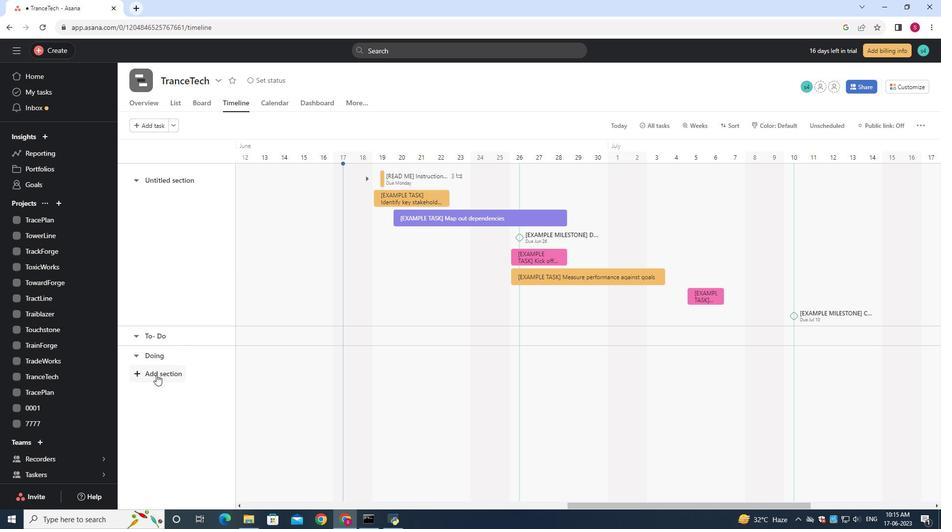 
Action: Key pressed <Key.shift>Done
Screenshot: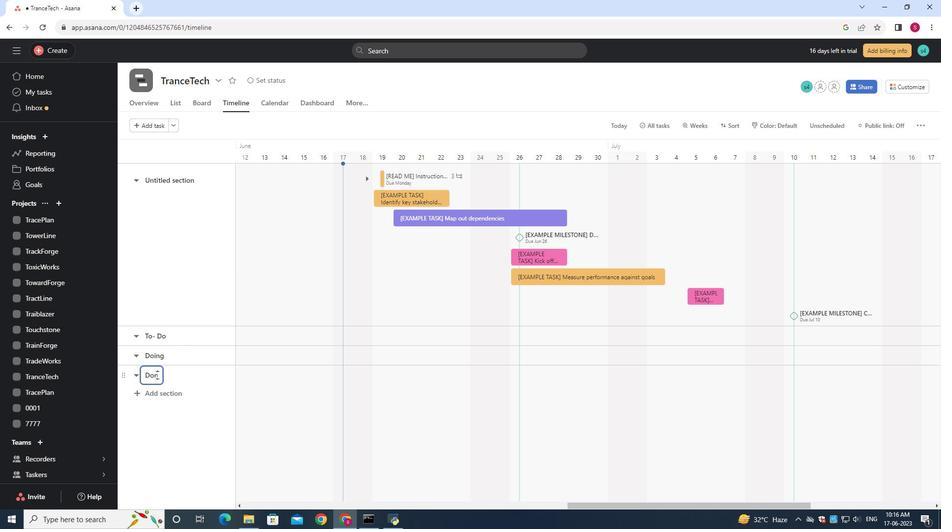 
Action: Mouse moved to (184, 385)
Screenshot: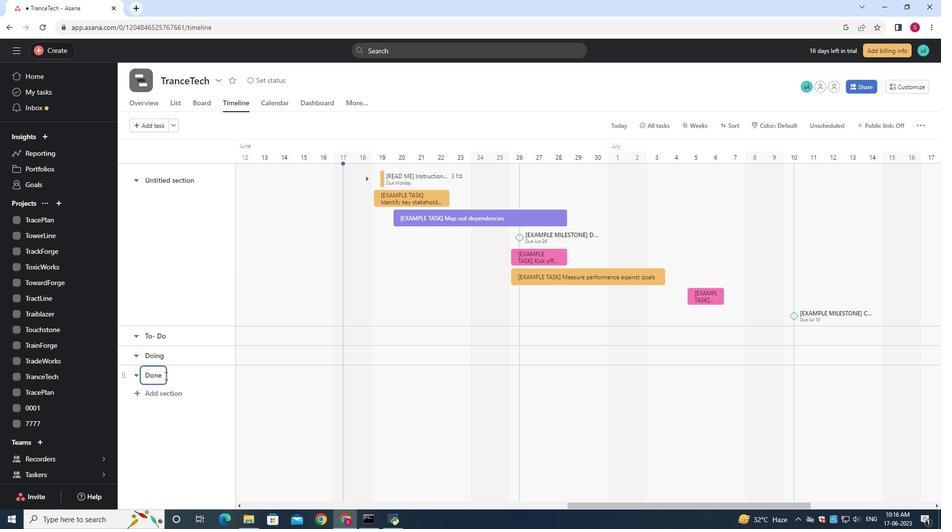 
Action: Key pressed <Key.enter>
Screenshot: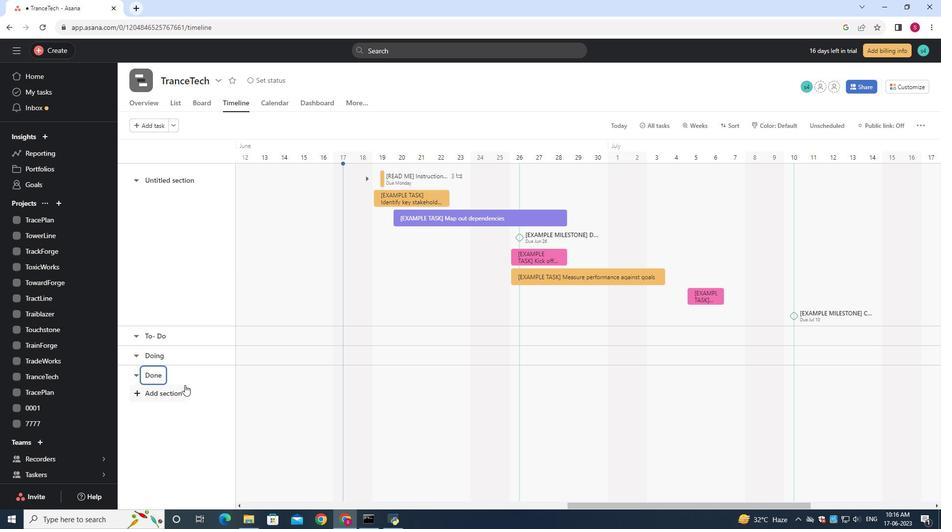 
